 Task: Export your Outlook calendar as an iCalendar file and save it to your Documents folder.
Action: Mouse moved to (5, 66)
Screenshot: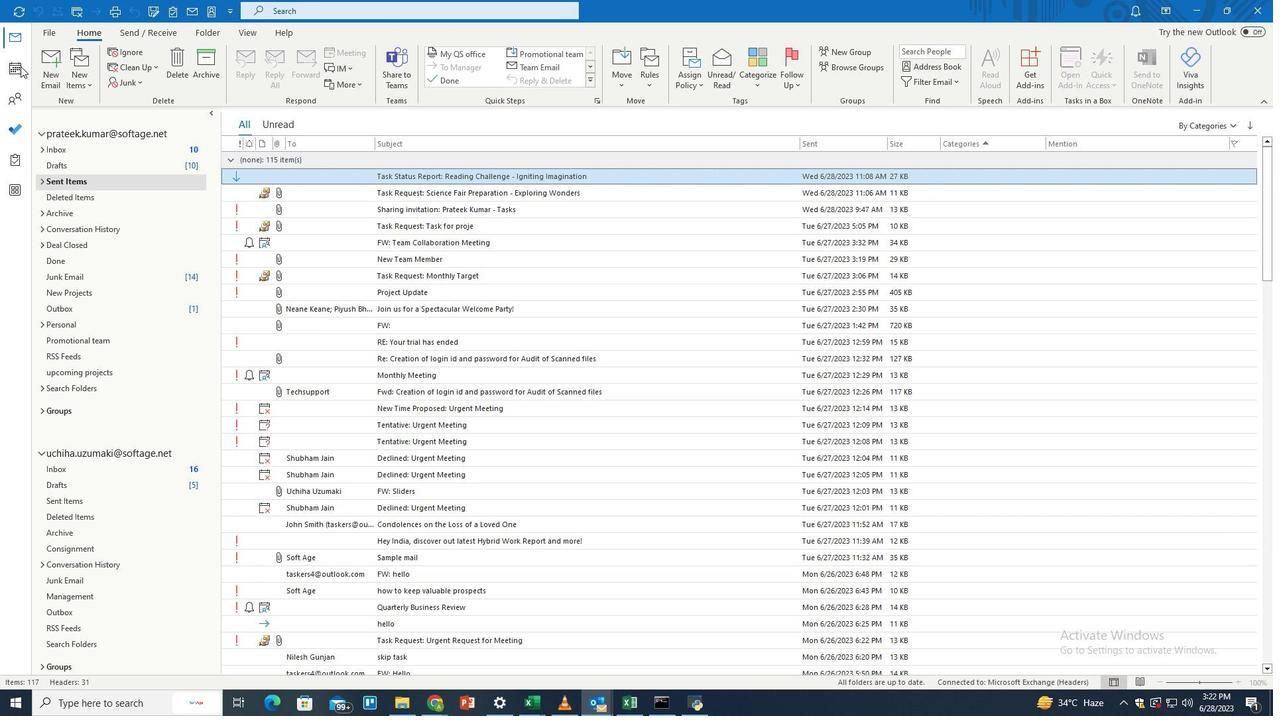 
Action: Mouse pressed left at (5, 66)
Screenshot: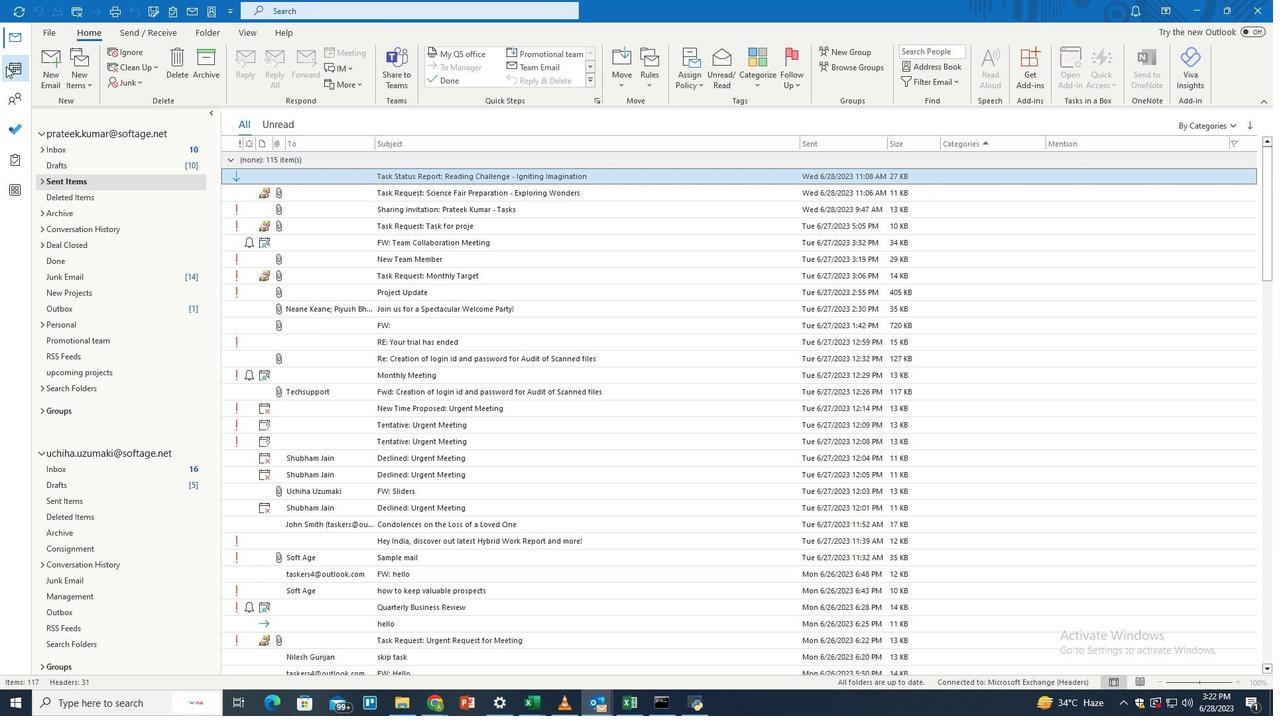 
Action: Mouse moved to (49, 33)
Screenshot: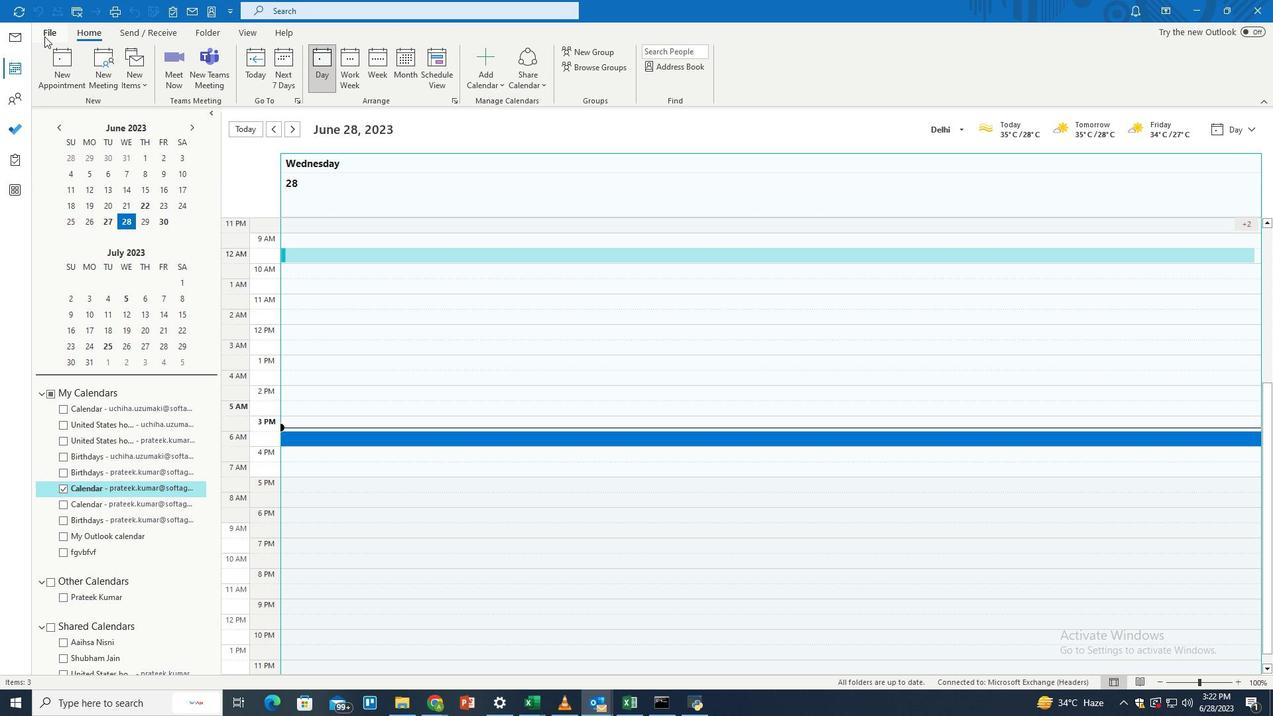 
Action: Mouse pressed left at (49, 33)
Screenshot: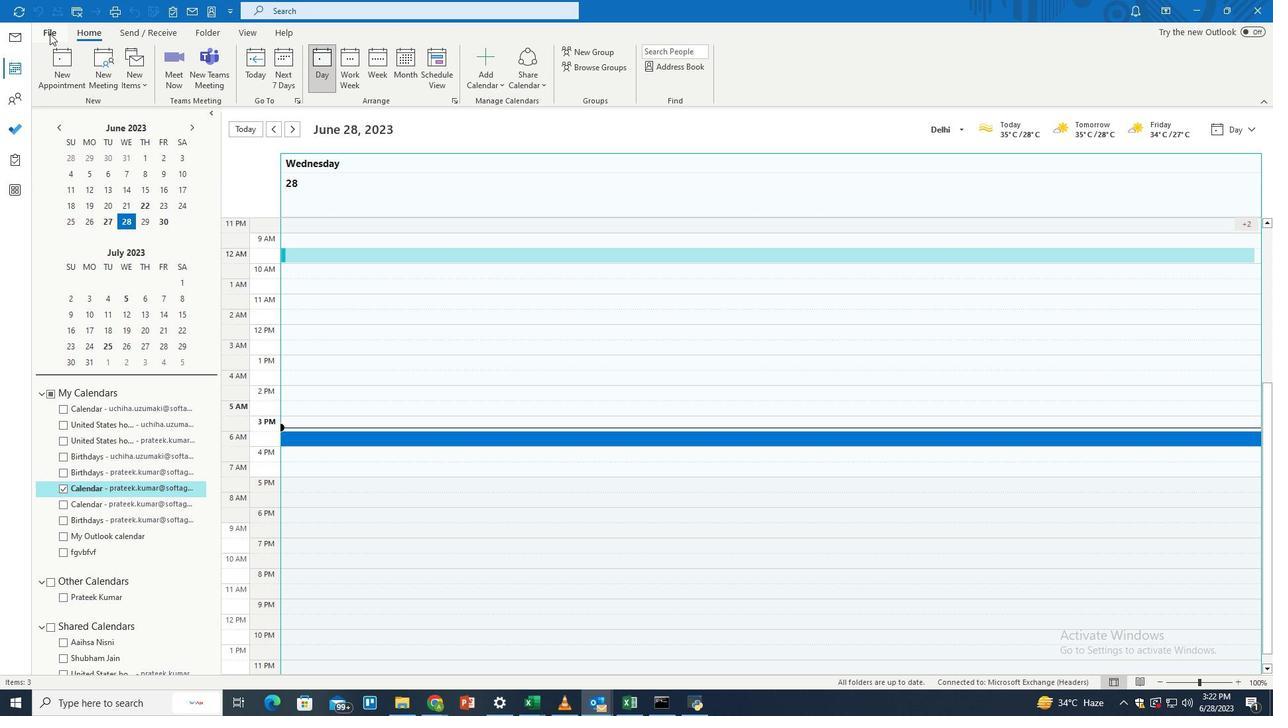 
Action: Mouse moved to (59, 187)
Screenshot: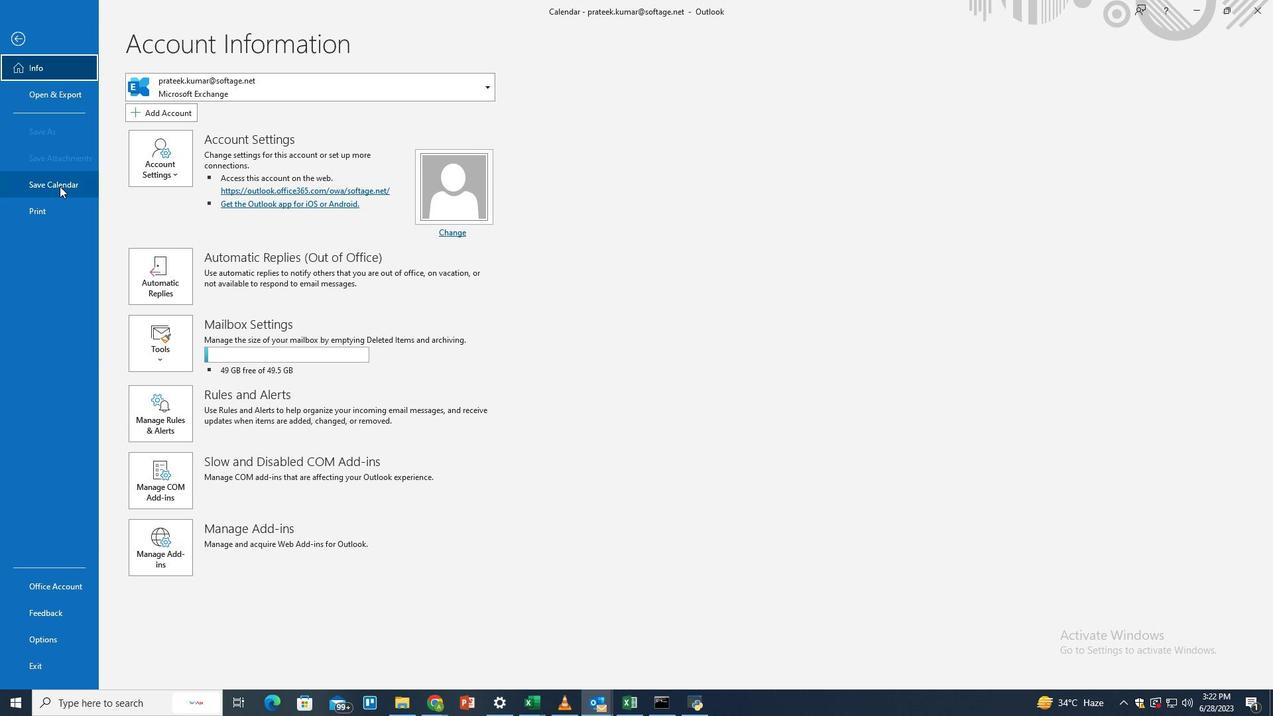 
Action: Mouse pressed left at (59, 187)
Screenshot: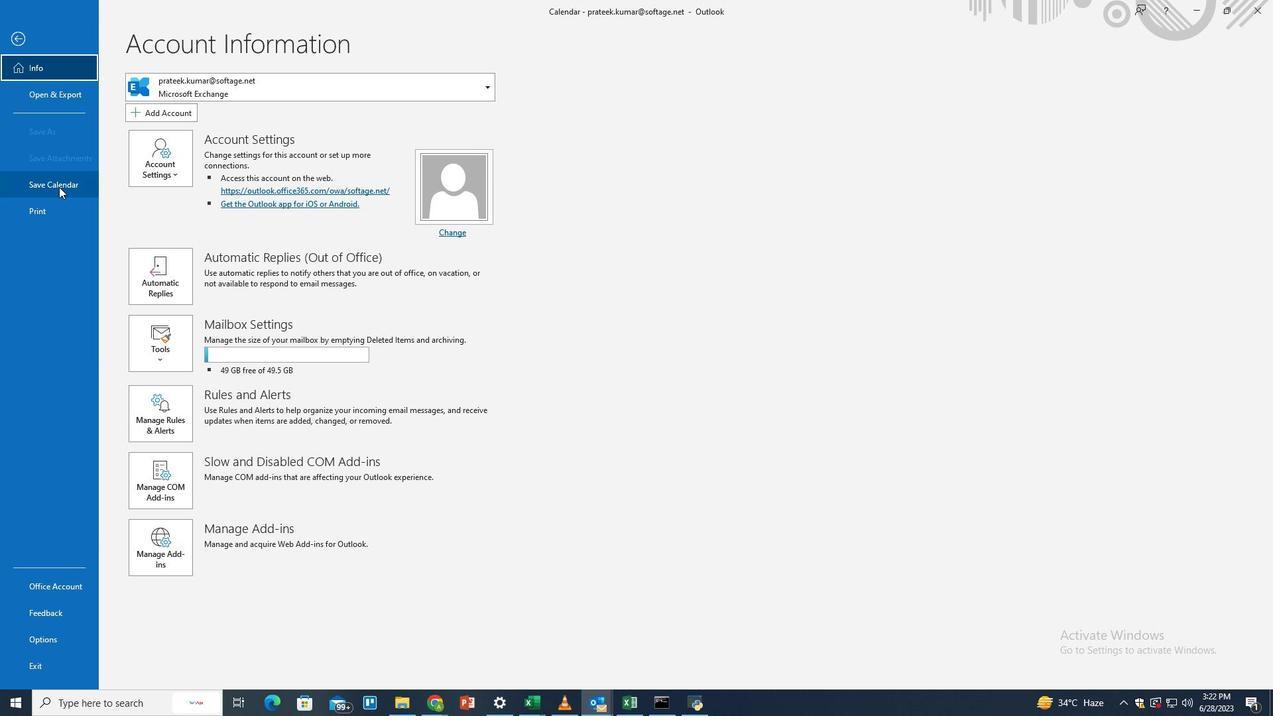 
Action: Mouse moved to (290, 302)
Screenshot: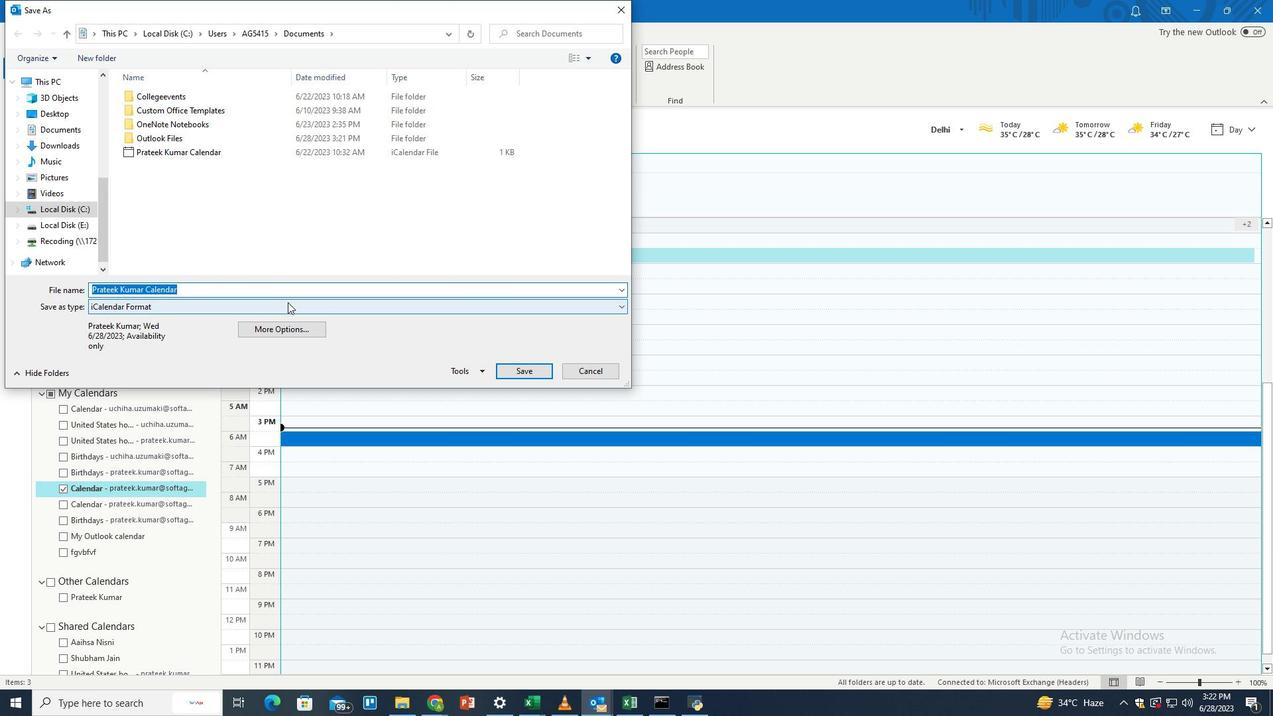 
Action: Key pressed <Key.backspace><Key.shift>Rishab
Screenshot: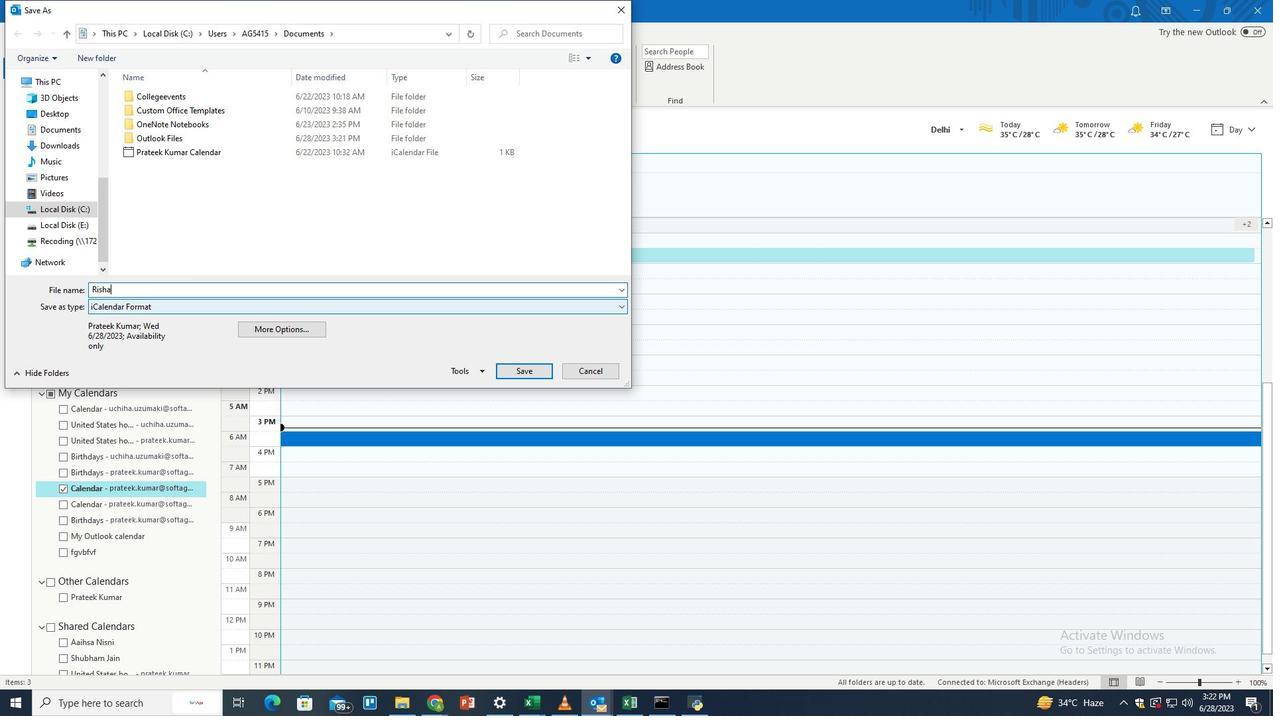 
Action: Mouse moved to (476, 338)
Screenshot: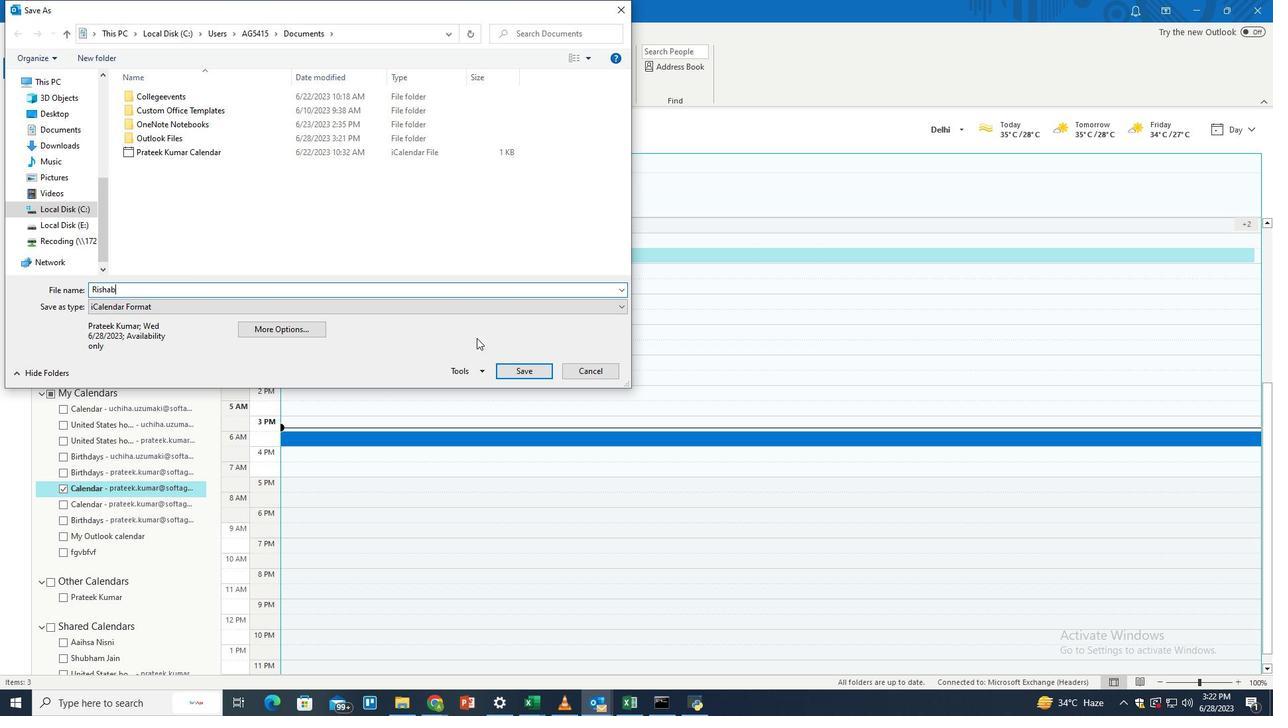 
Action: Key pressed .
Screenshot: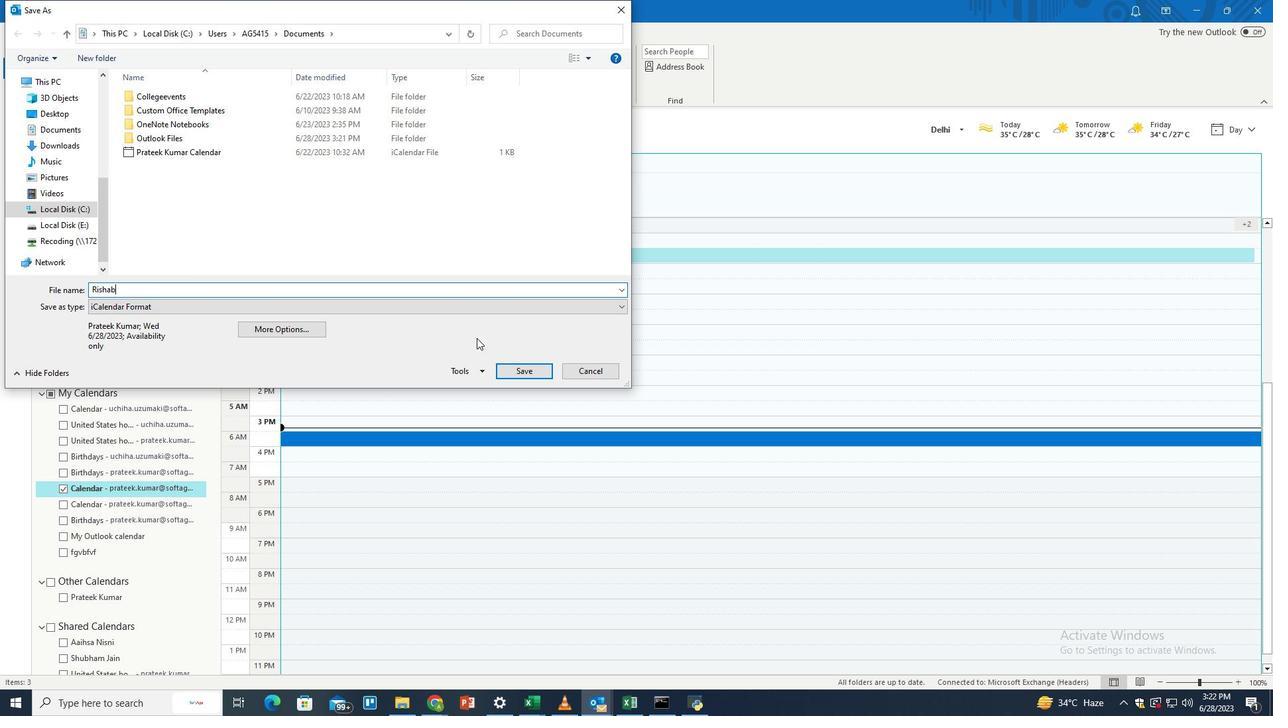 
Action: Mouse moved to (508, 373)
Screenshot: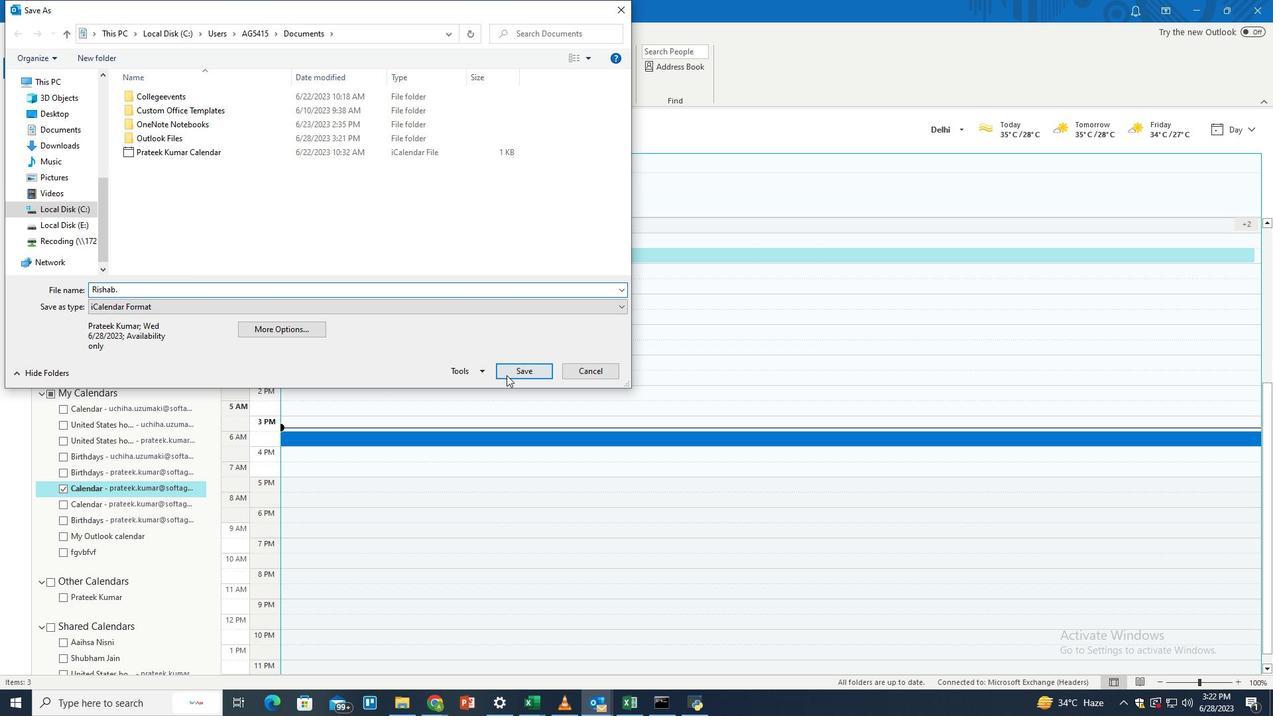 
Action: Mouse pressed left at (508, 373)
Screenshot: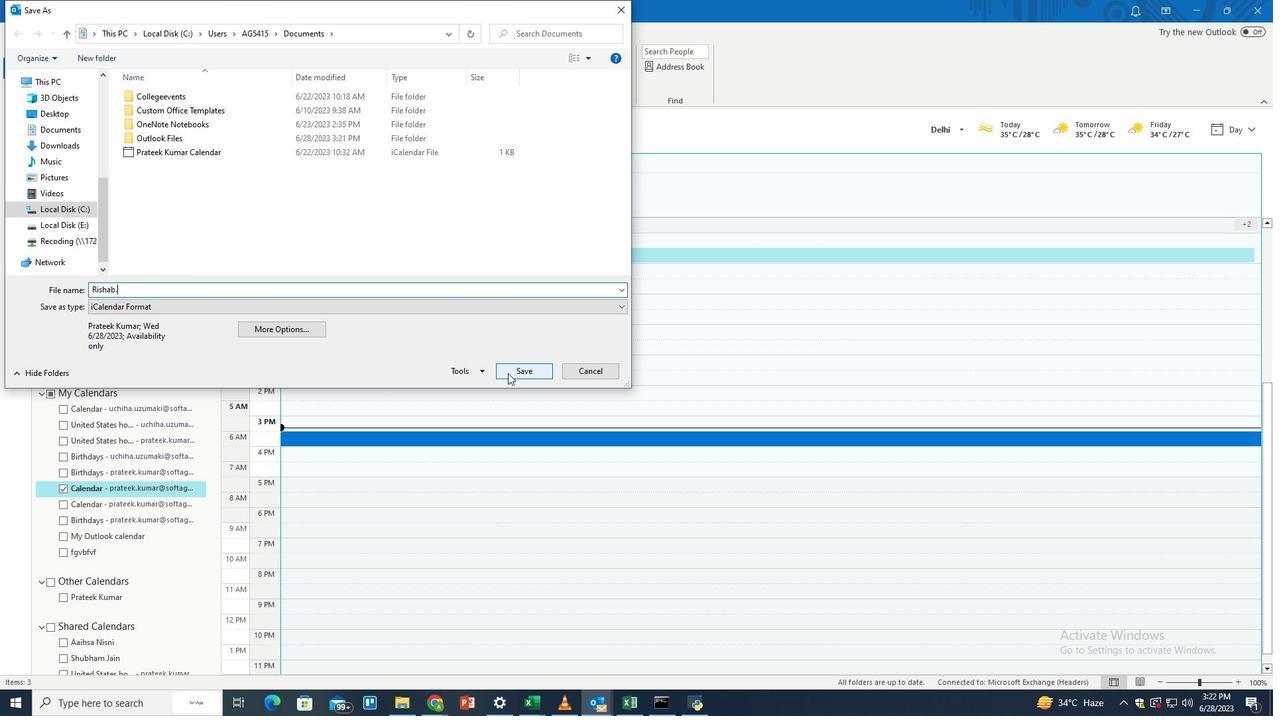 
Action: Mouse moved to (506, 372)
Screenshot: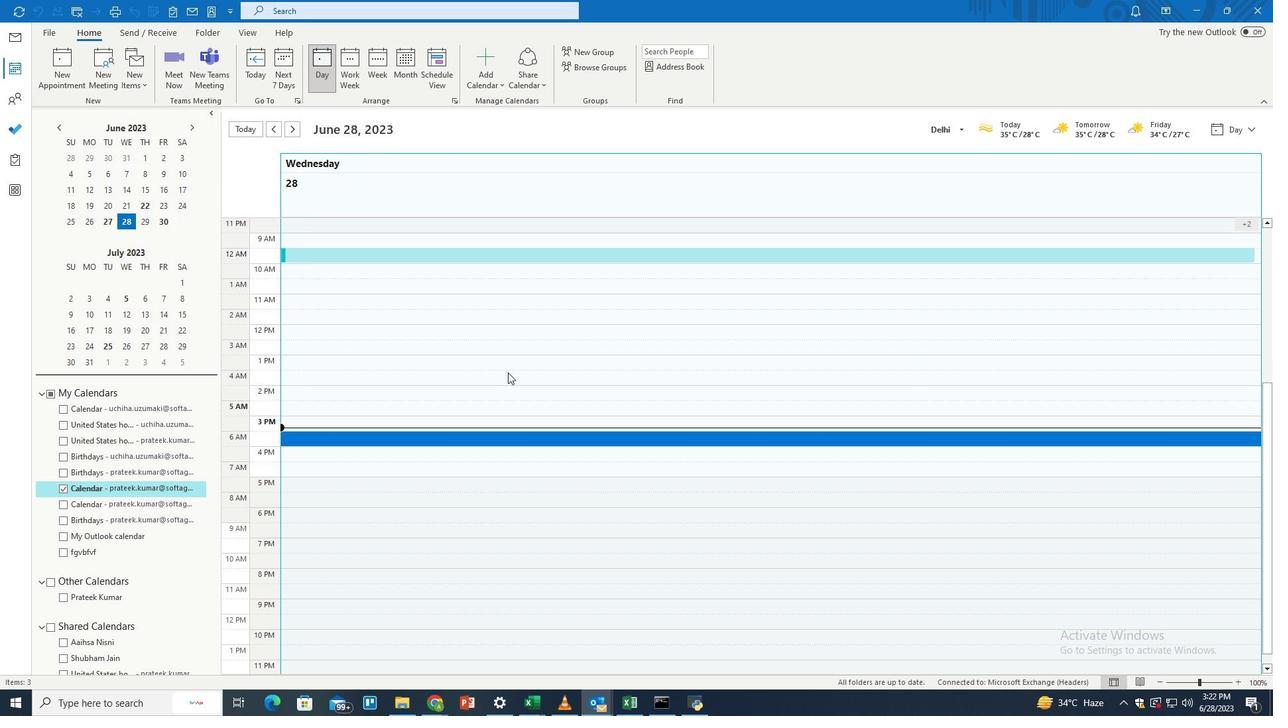 
